 Task: Create a sub task Release to Production / Go Live for the task  Integrate website with a new marketing automation system in the project AmplifyHQ , assign it to team member softage.4@softage.net and update the status of the sub task to  At Risk , set the priority of the sub task to Medium
Action: Mouse moved to (73, 309)
Screenshot: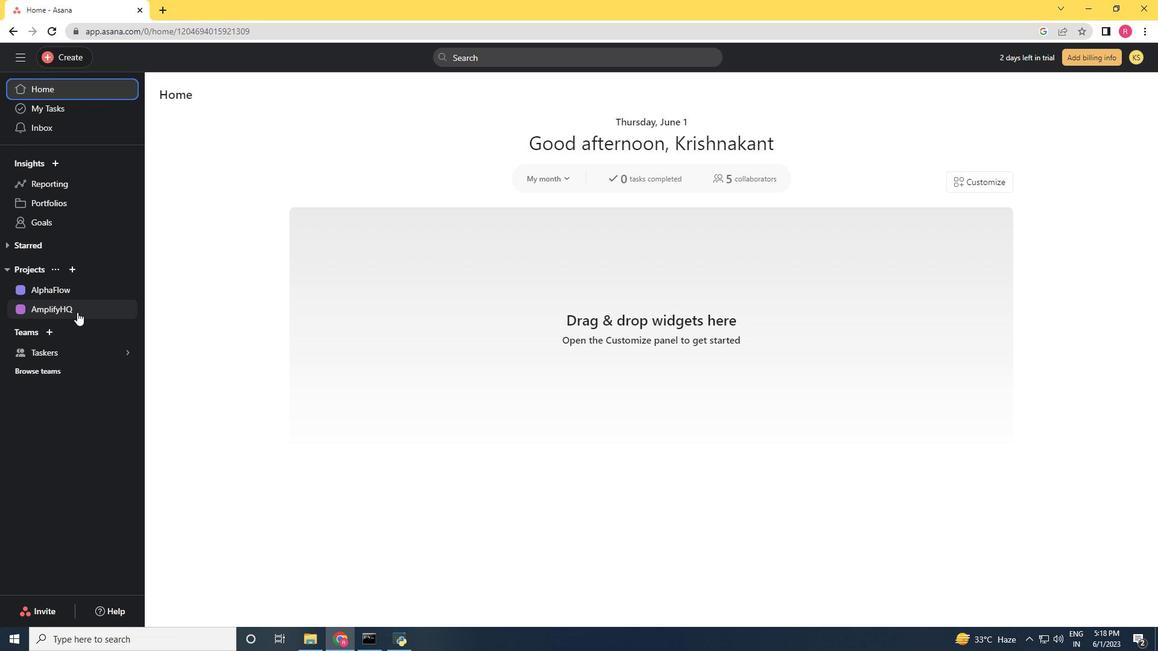 
Action: Mouse pressed left at (73, 309)
Screenshot: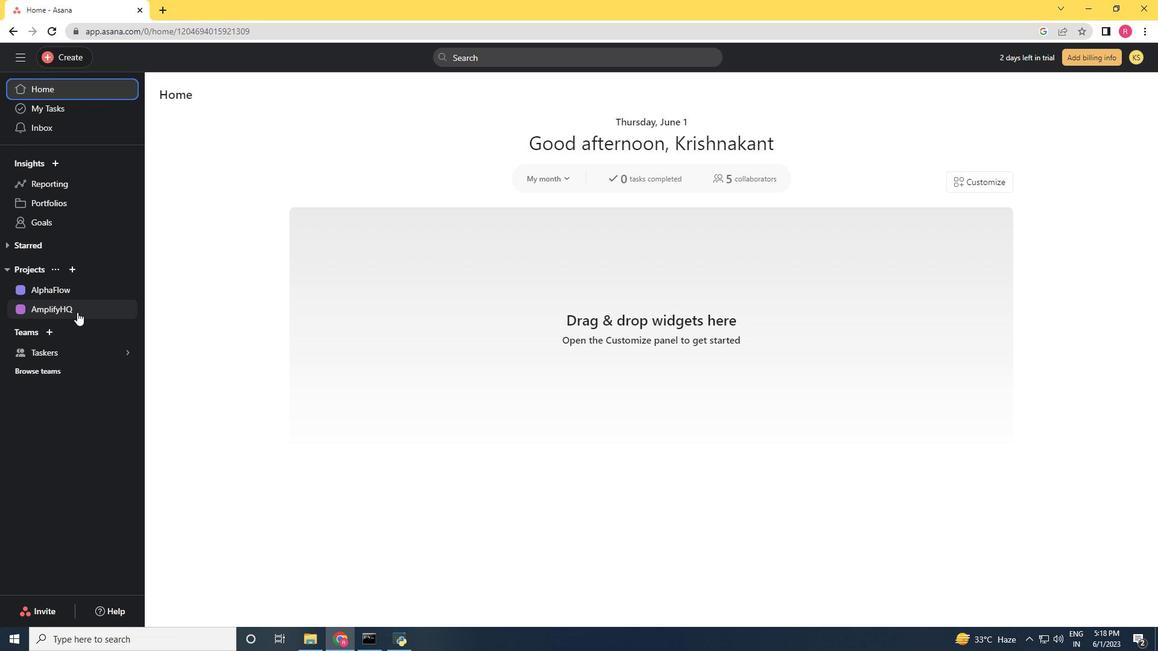 
Action: Mouse moved to (583, 260)
Screenshot: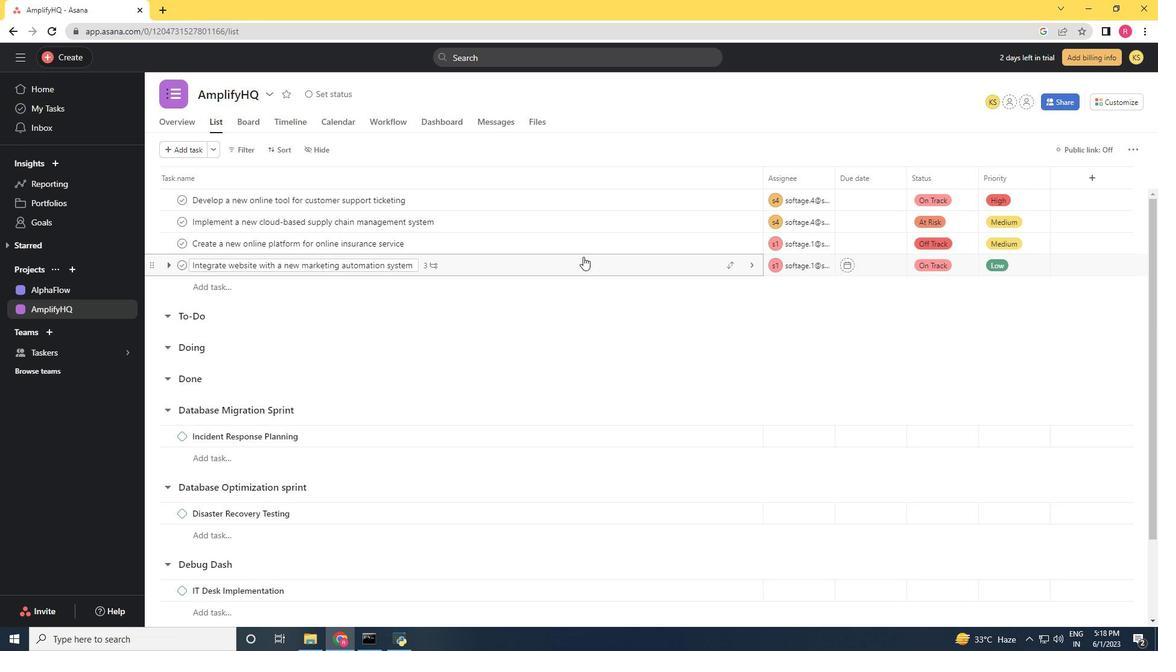 
Action: Mouse pressed left at (583, 260)
Screenshot: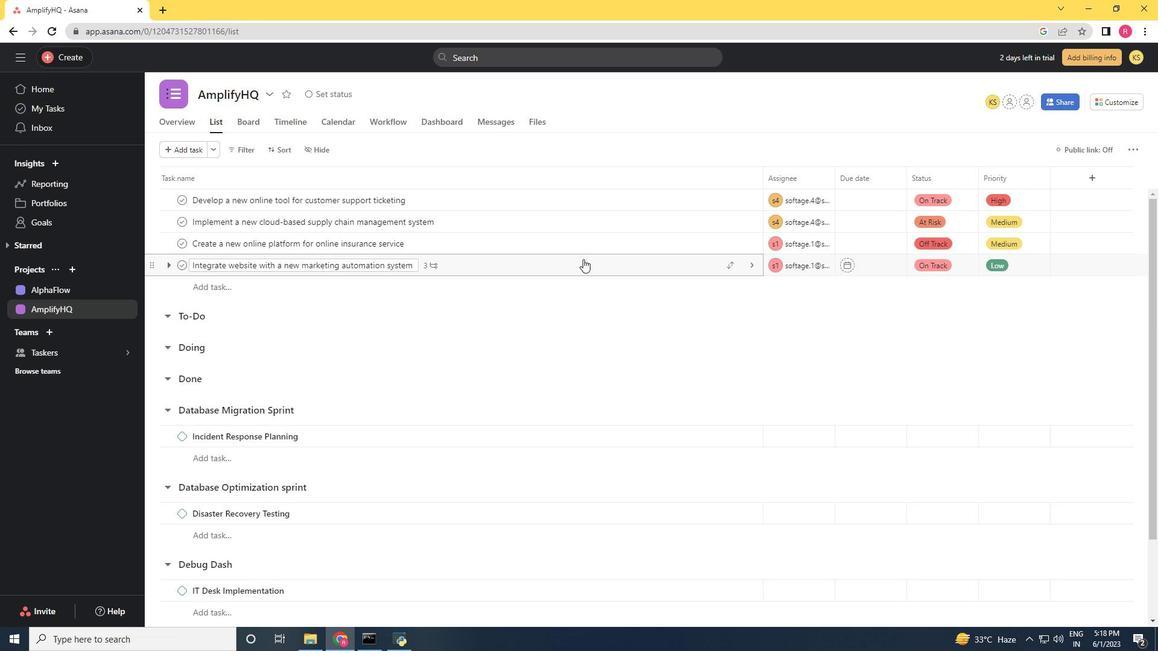 
Action: Mouse moved to (911, 363)
Screenshot: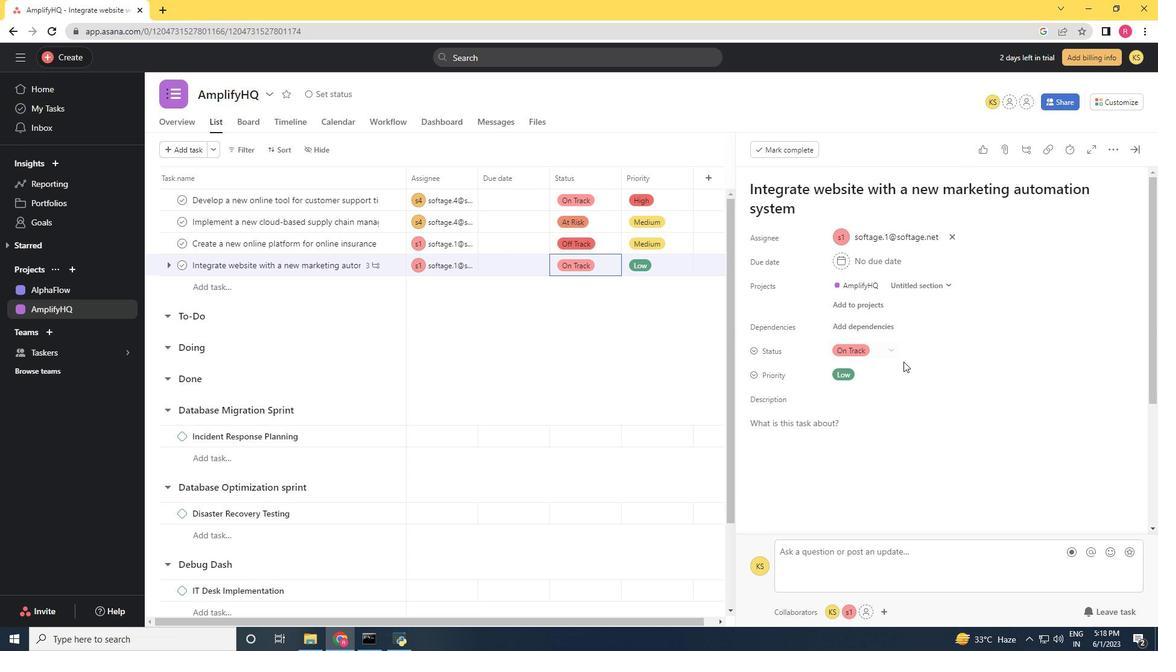 
Action: Mouse scrolled (911, 362) with delta (0, 0)
Screenshot: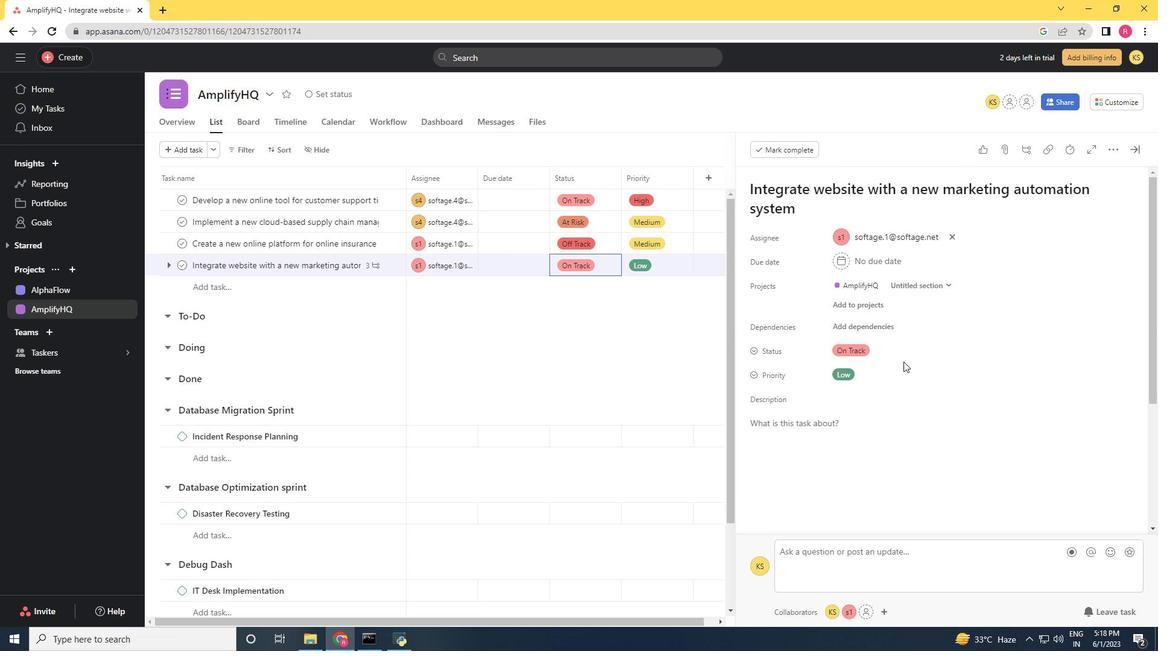 
Action: Mouse moved to (911, 363)
Screenshot: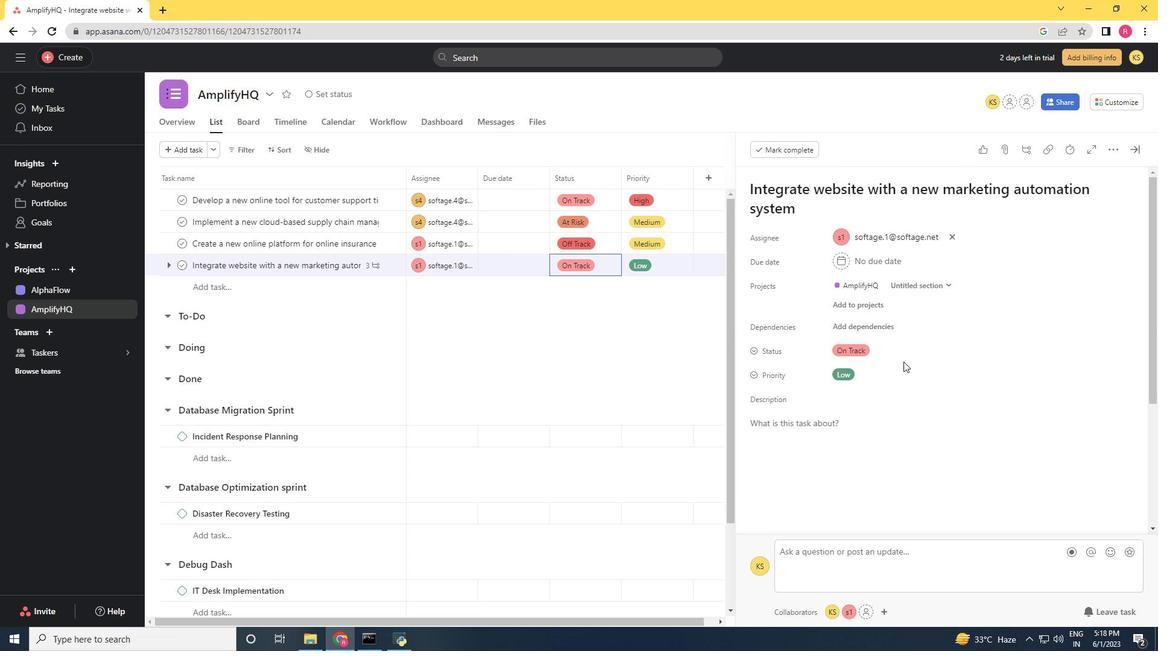 
Action: Mouse scrolled (911, 362) with delta (0, 0)
Screenshot: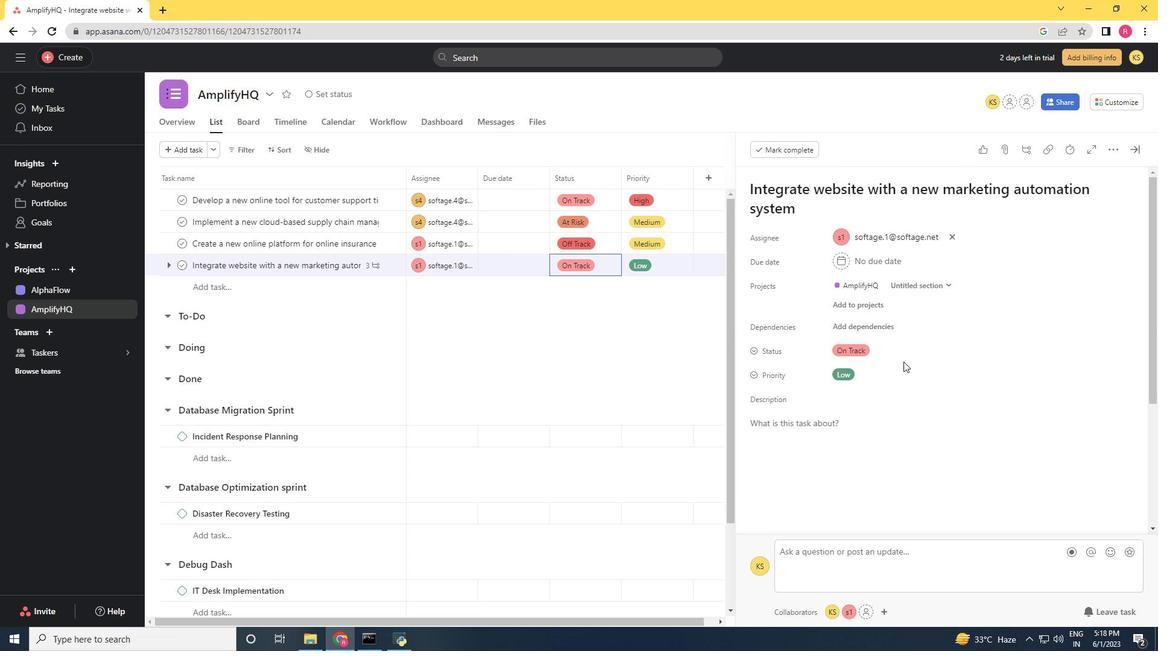 
Action: Mouse moved to (911, 363)
Screenshot: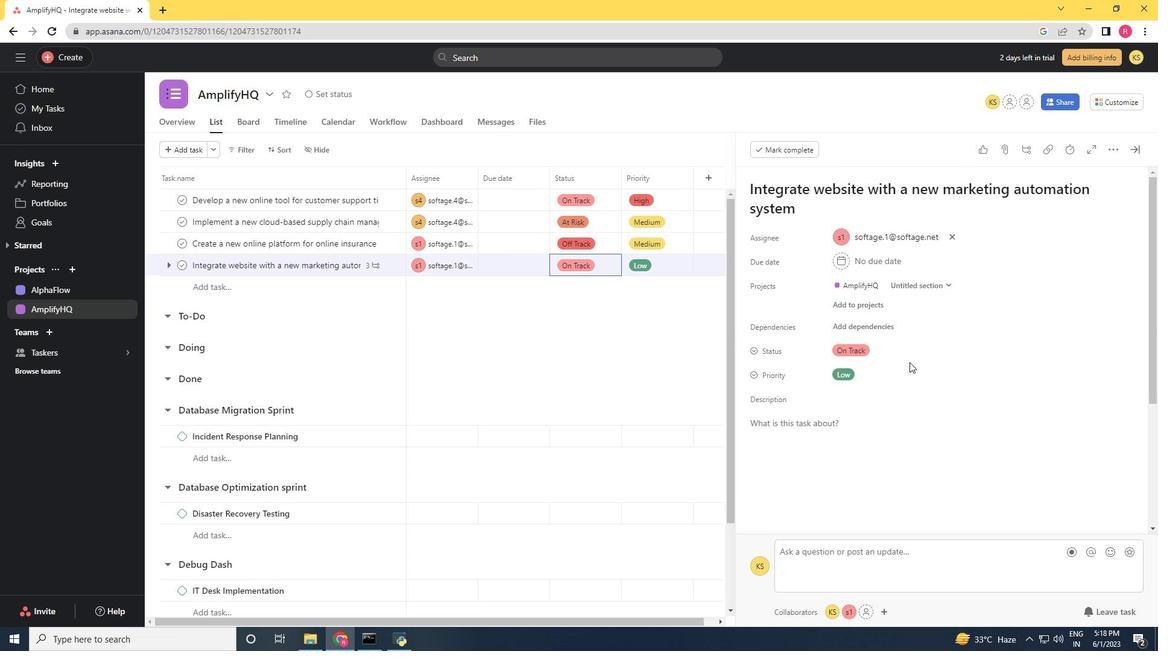 
Action: Mouse scrolled (911, 363) with delta (0, 0)
Screenshot: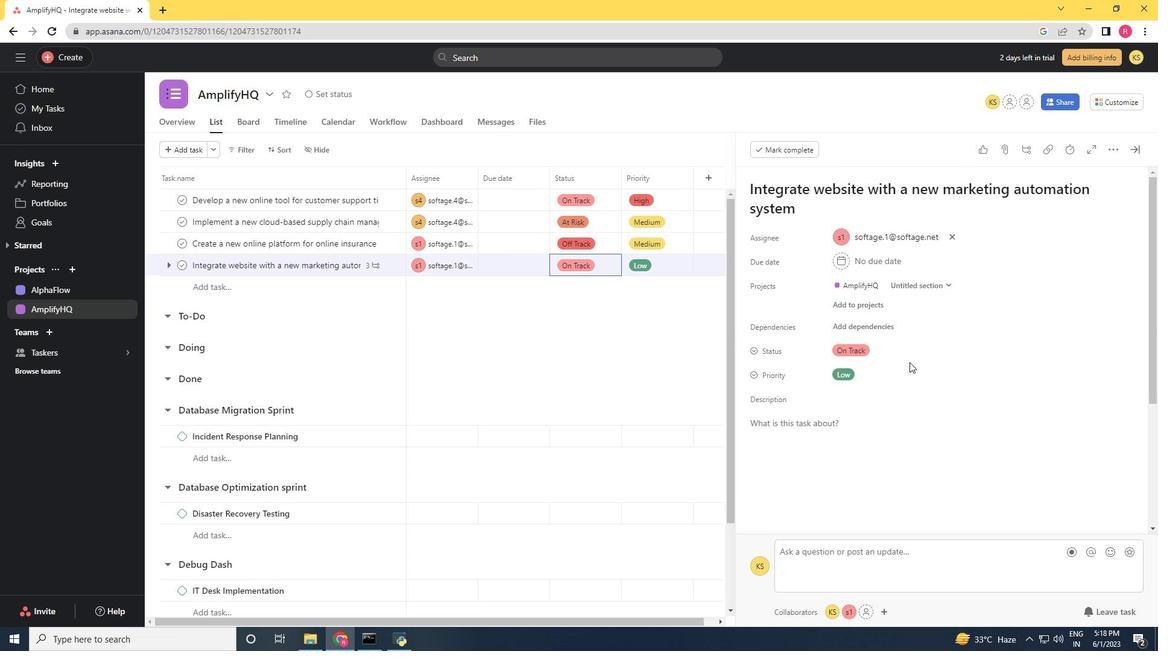 
Action: Mouse scrolled (911, 364) with delta (0, 0)
Screenshot: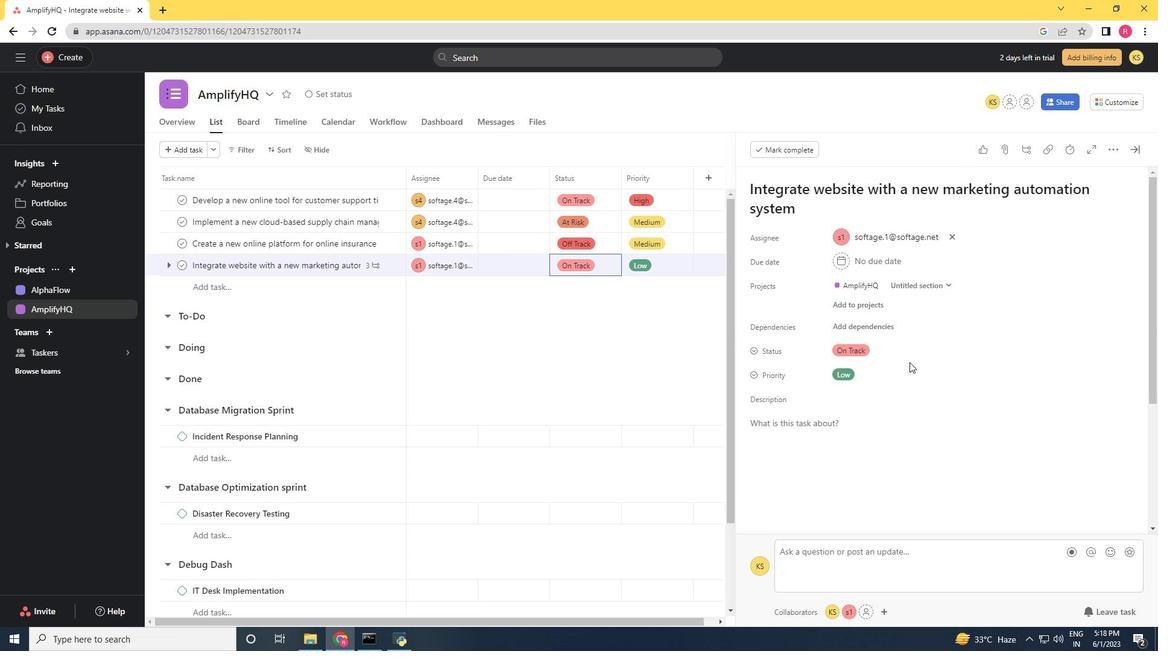 
Action: Mouse scrolled (911, 363) with delta (0, 0)
Screenshot: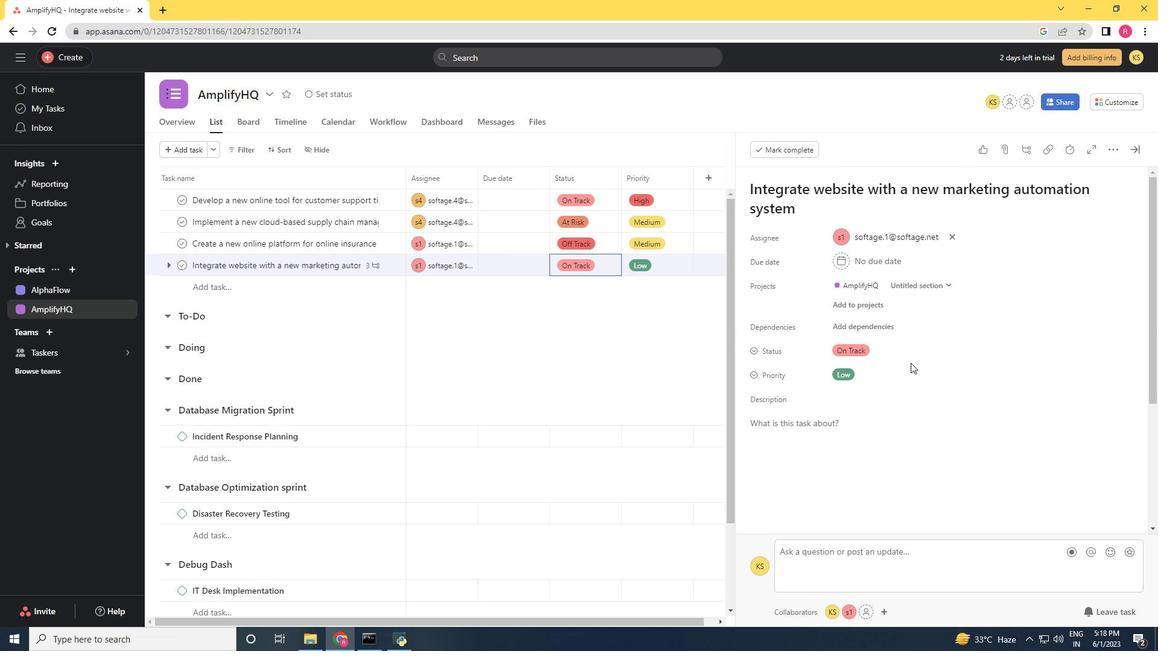 
Action: Mouse moved to (912, 363)
Screenshot: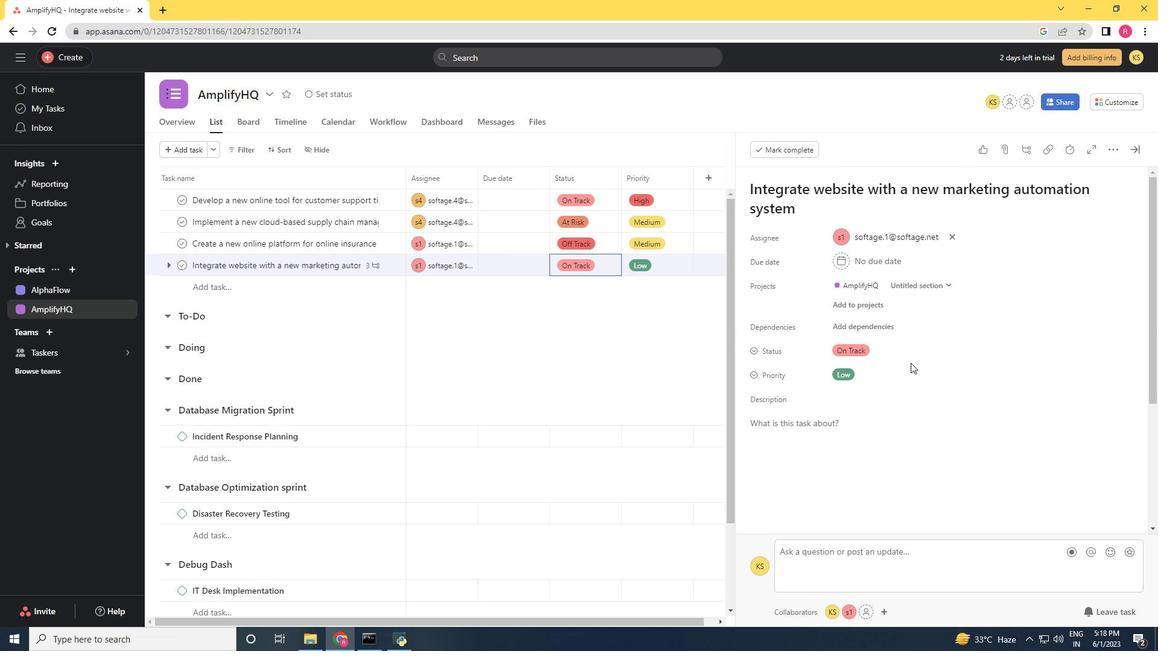 
Action: Mouse scrolled (912, 363) with delta (0, 0)
Screenshot: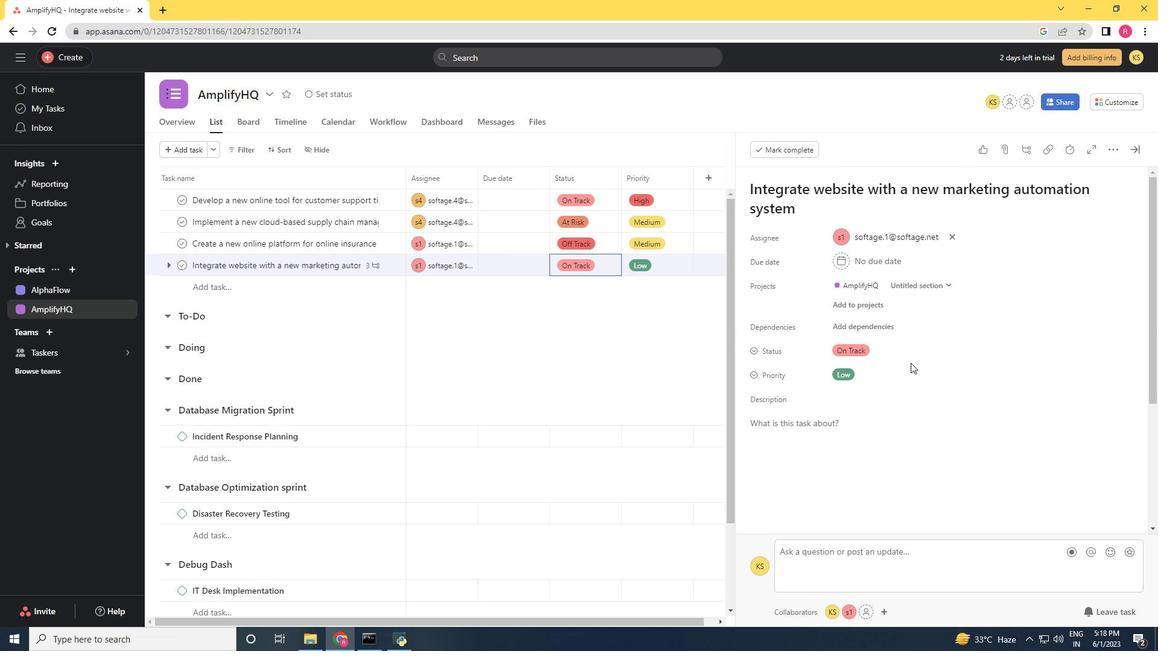 
Action: Mouse moved to (779, 439)
Screenshot: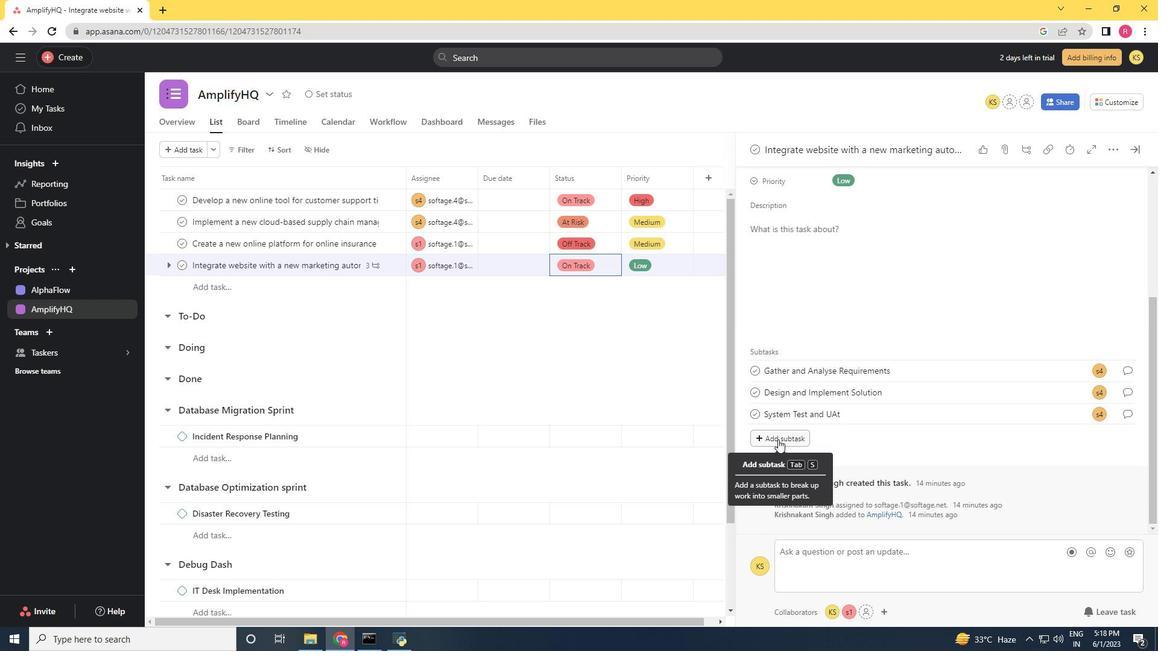 
Action: Mouse pressed left at (779, 439)
Screenshot: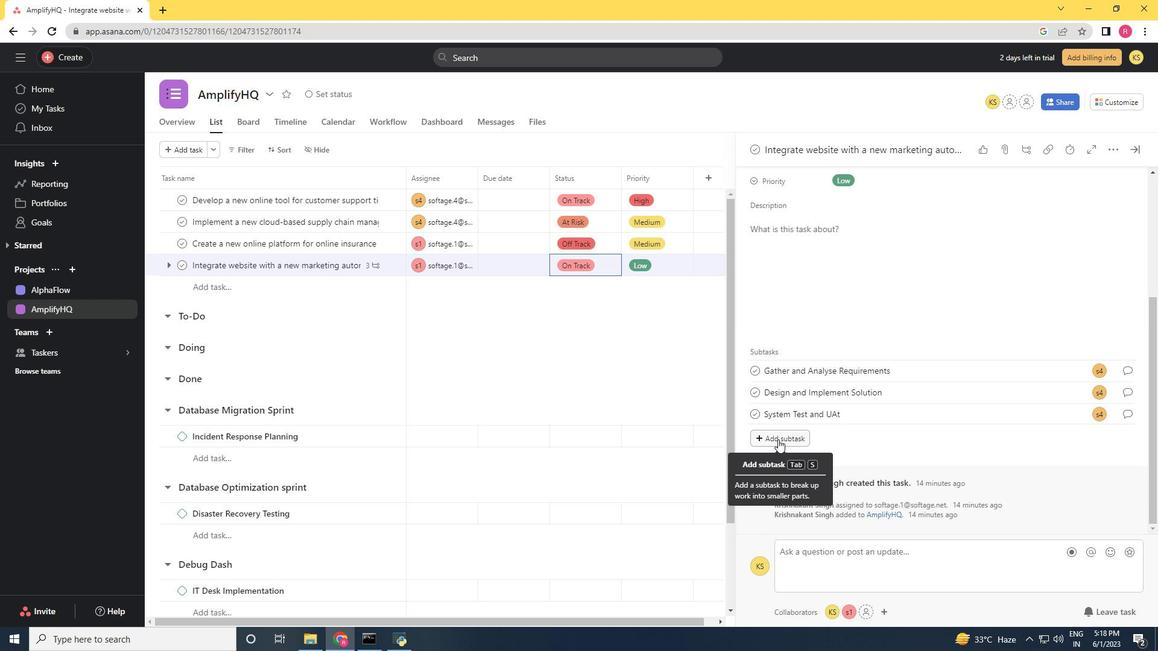 
Action: Mouse moved to (769, 441)
Screenshot: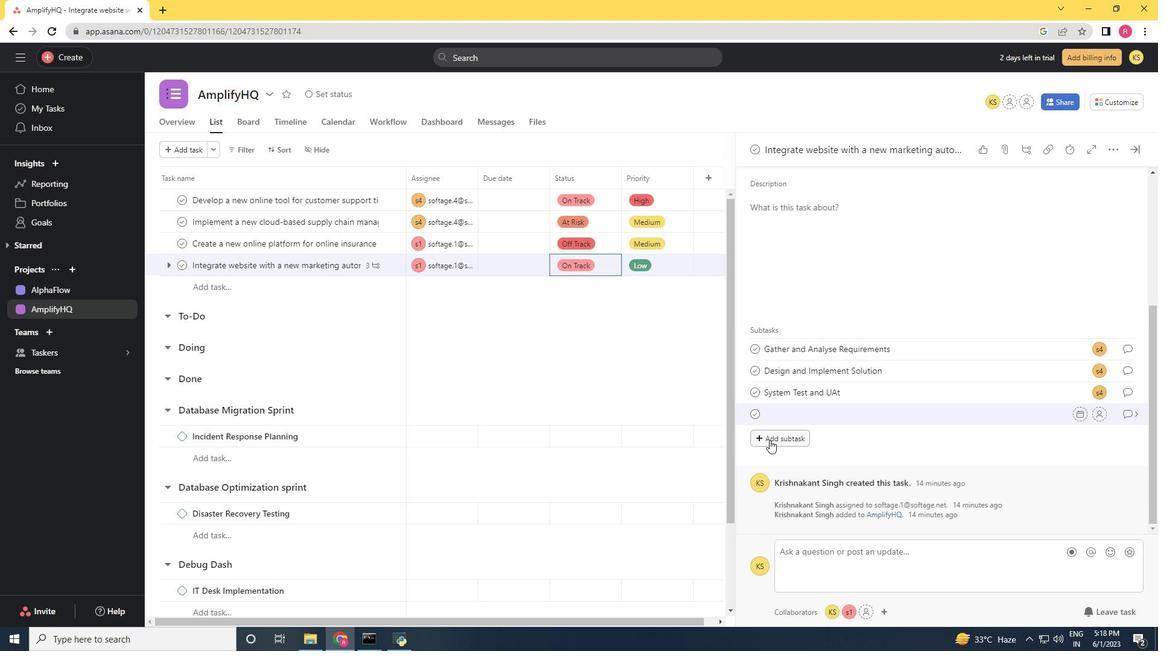 
Action: Key pressed <Key.shift><Key.shift><Key.shift><Key.shift><Key.shift><Key.shift><Key.shift><Key.shift><Key.shift><Key.shift><Key.shift><Key.shift><Key.shift>Release<Key.space>to<Key.space><Key.shift>Production<Key.space>/<Key.space><Key.shift>Go<Key.space><Key.shift>Live
Screenshot: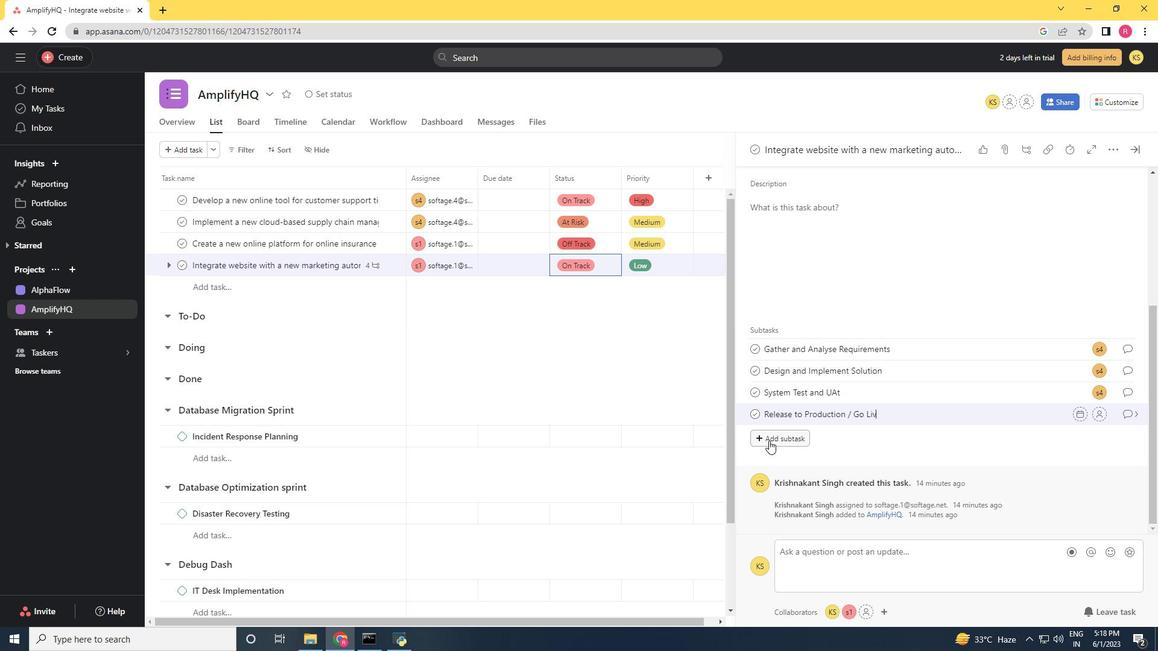 
Action: Mouse moved to (1104, 410)
Screenshot: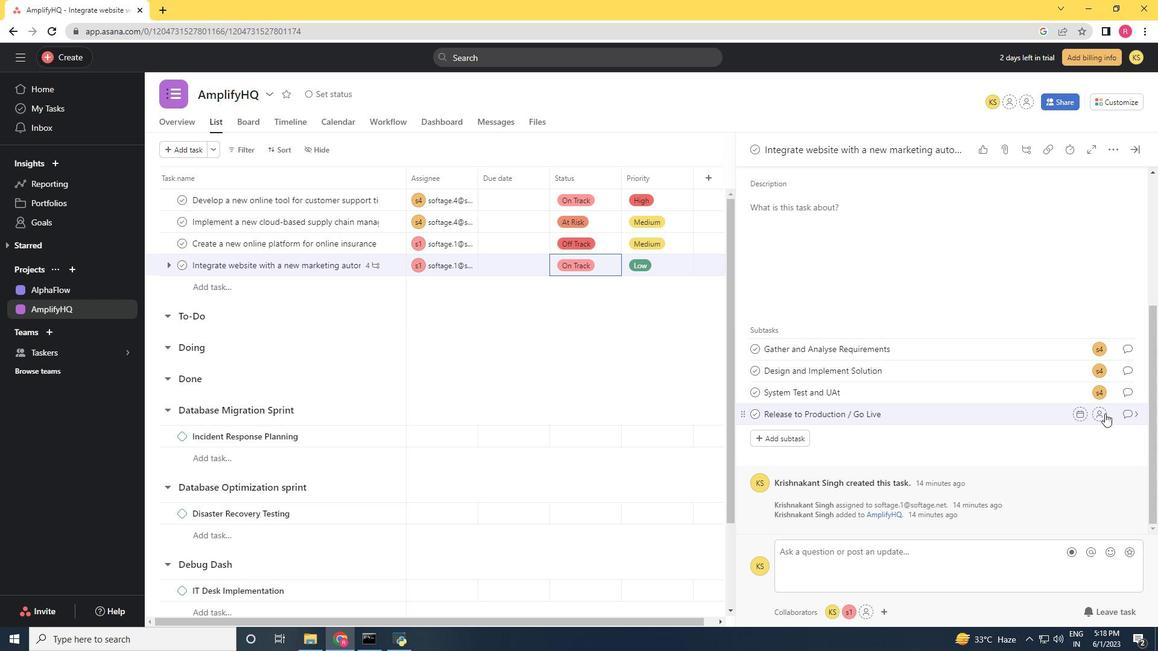 
Action: Mouse pressed left at (1104, 410)
Screenshot: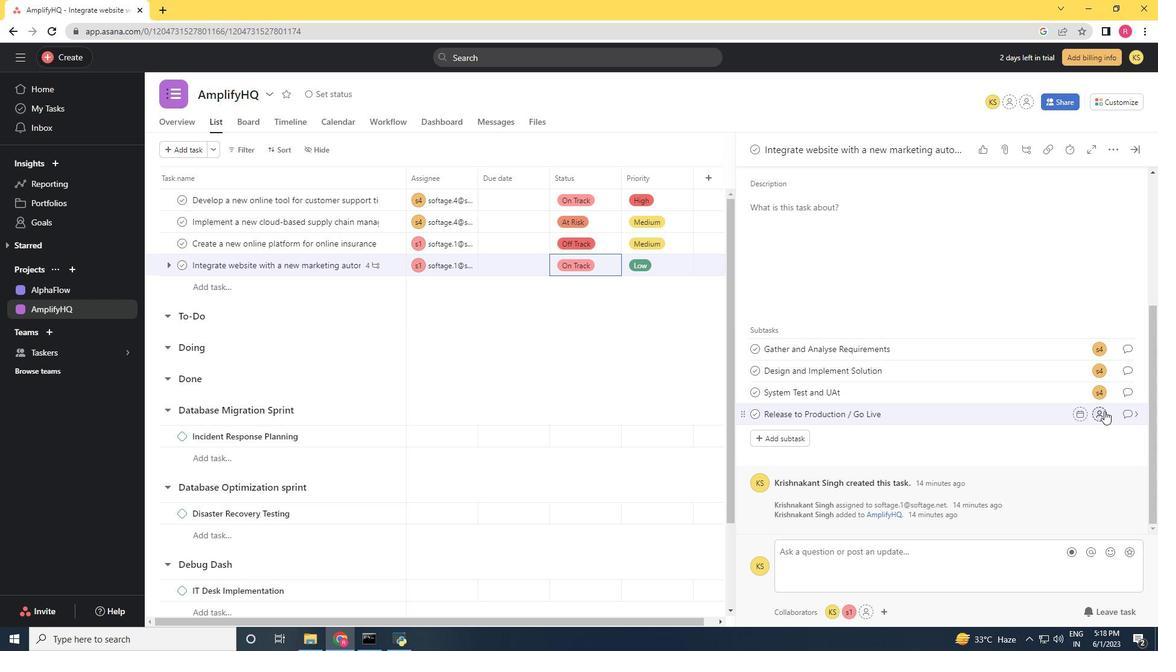
Action: Mouse moved to (856, 470)
Screenshot: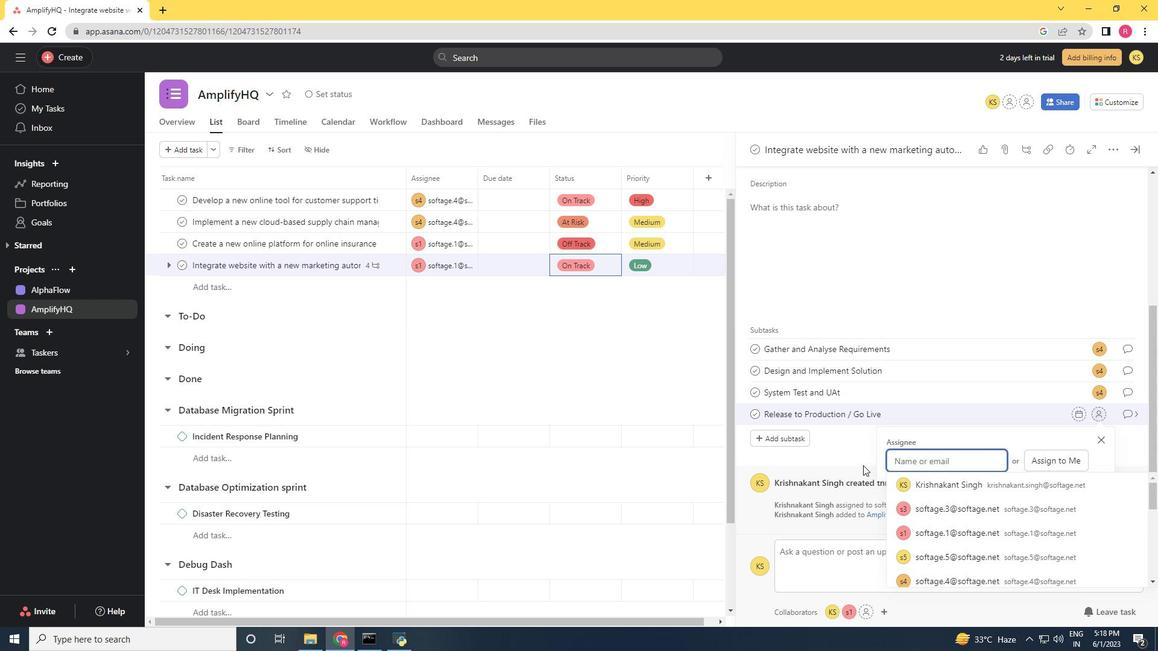 
Action: Key pressed softage.4<Key.shift>@softage.net
Screenshot: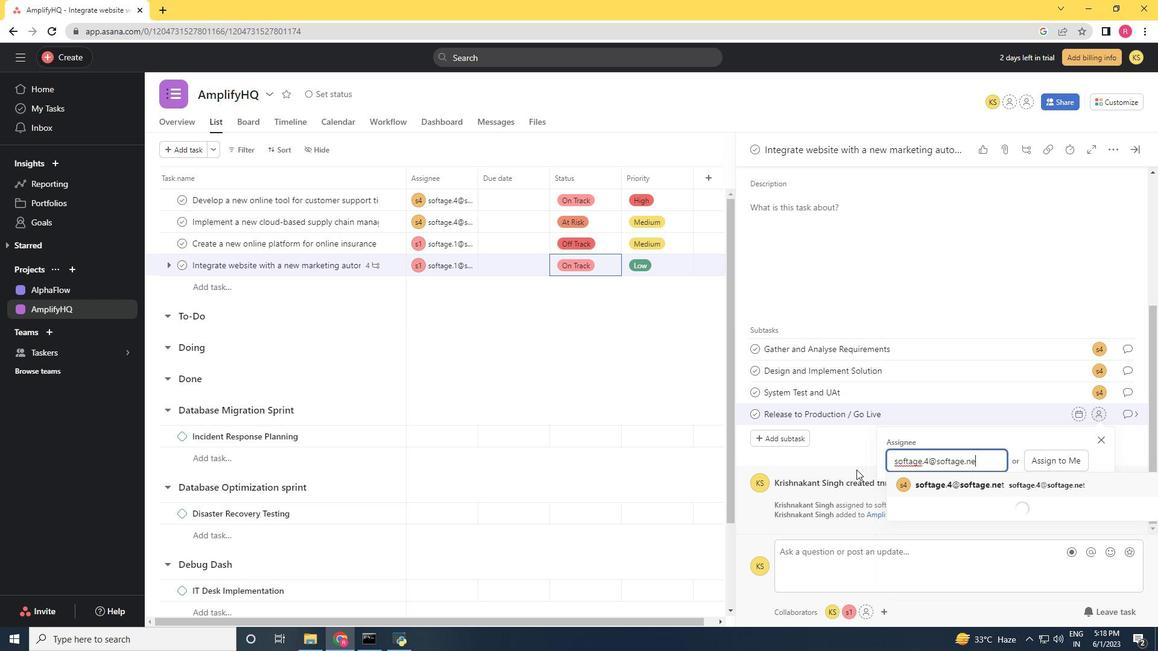 
Action: Mouse moved to (945, 482)
Screenshot: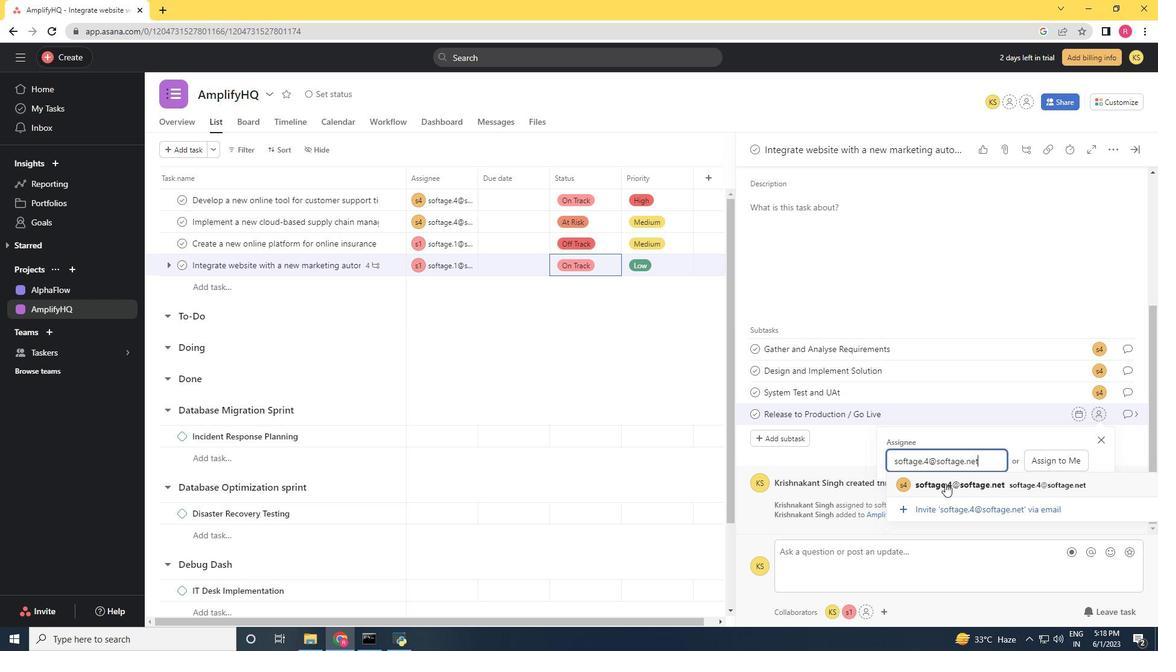 
Action: Mouse pressed left at (945, 482)
Screenshot: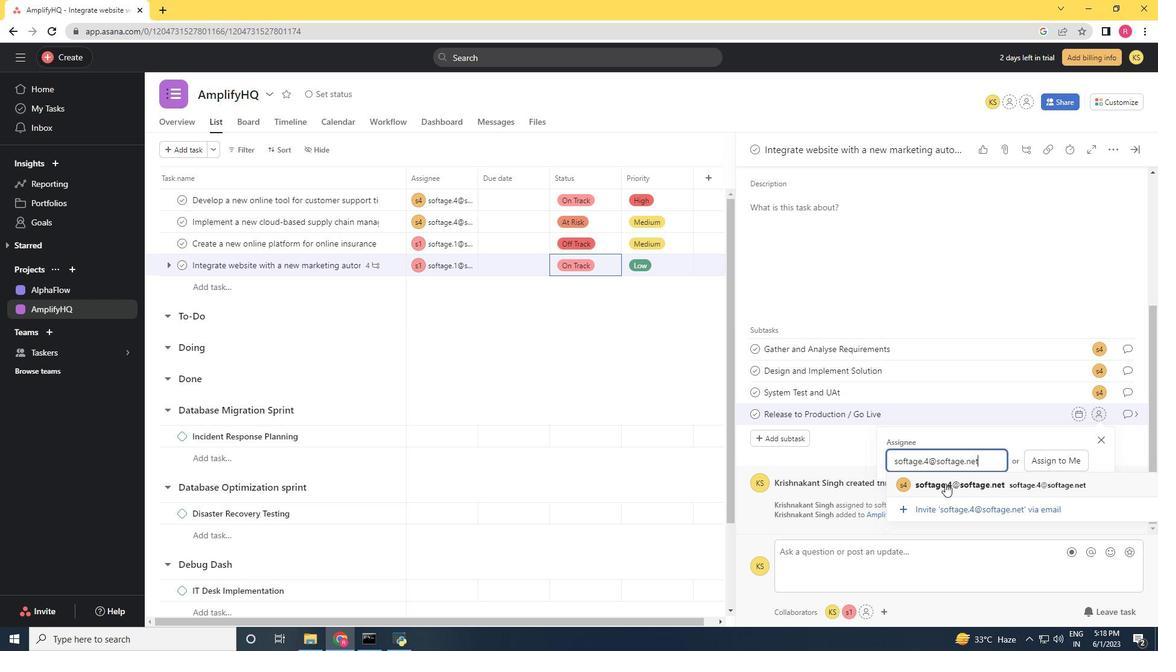 
Action: Mouse moved to (1126, 413)
Screenshot: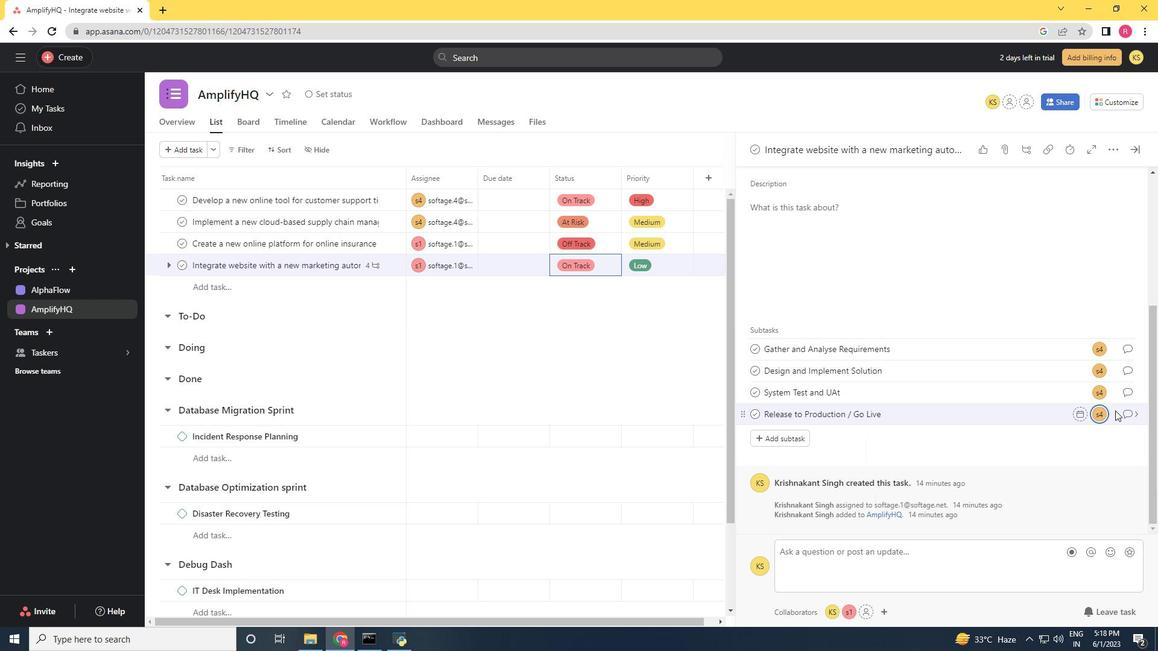 
Action: Mouse pressed left at (1126, 413)
Screenshot: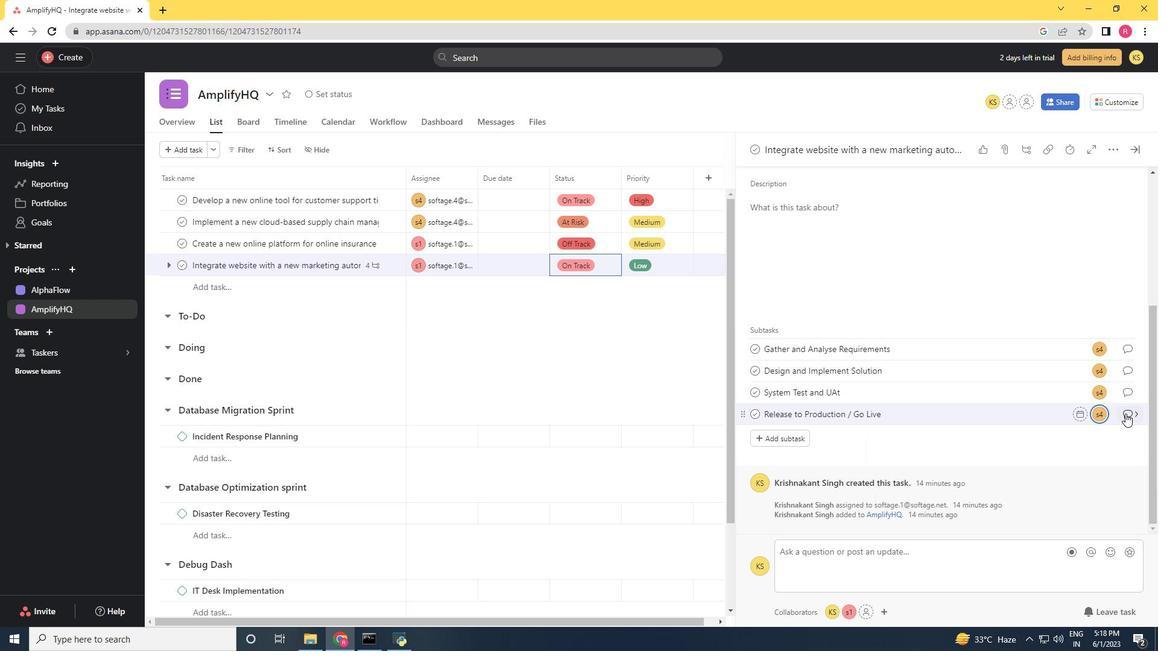 
Action: Mouse moved to (794, 321)
Screenshot: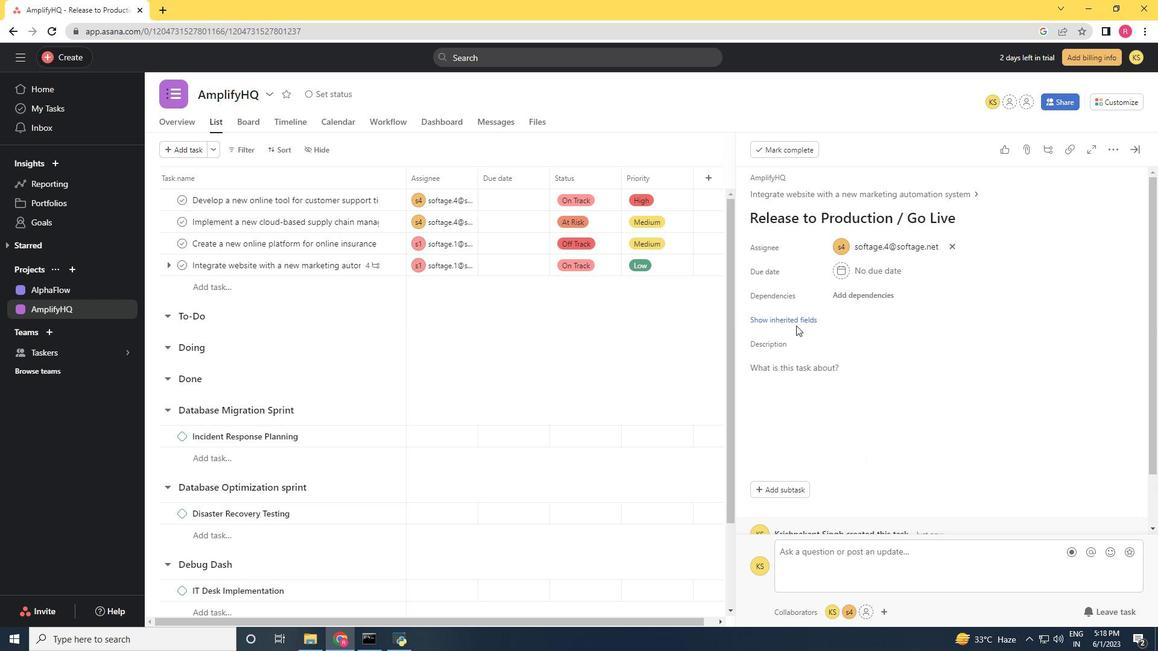 
Action: Mouse pressed left at (794, 321)
Screenshot: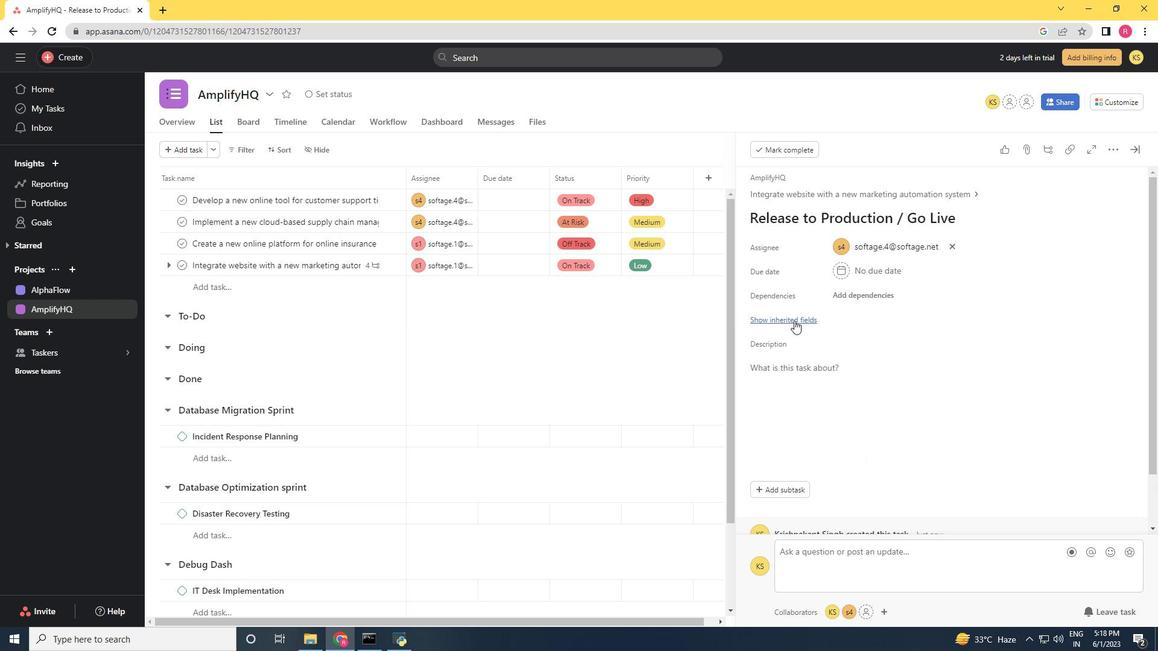 
Action: Mouse moved to (846, 339)
Screenshot: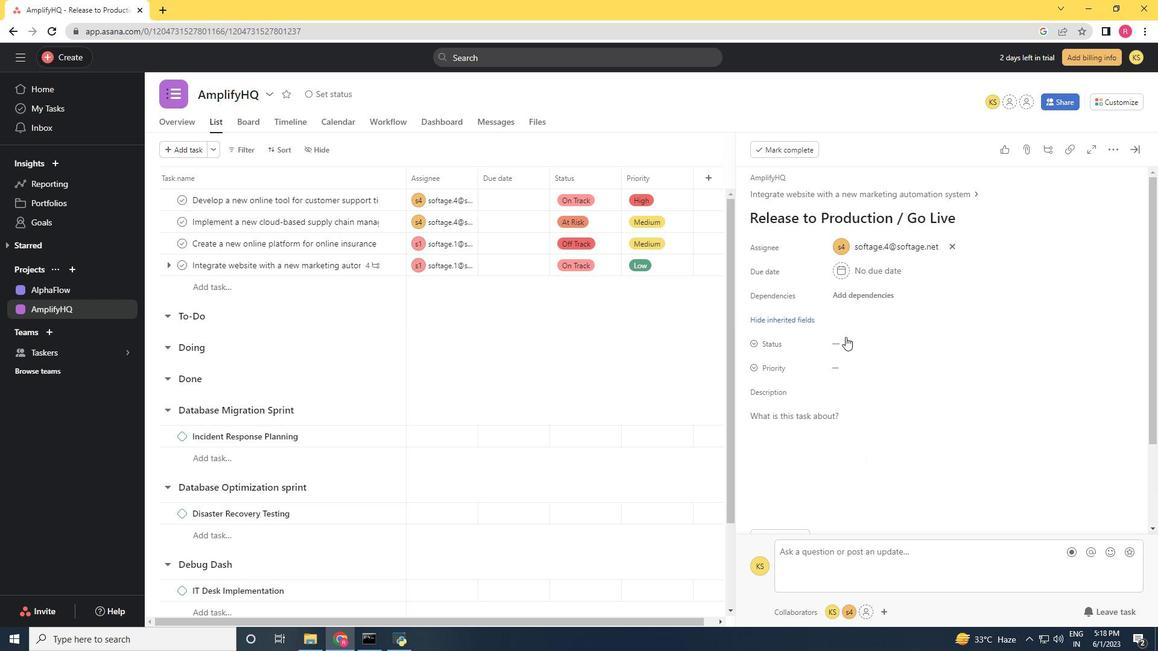 
Action: Mouse pressed left at (846, 339)
Screenshot: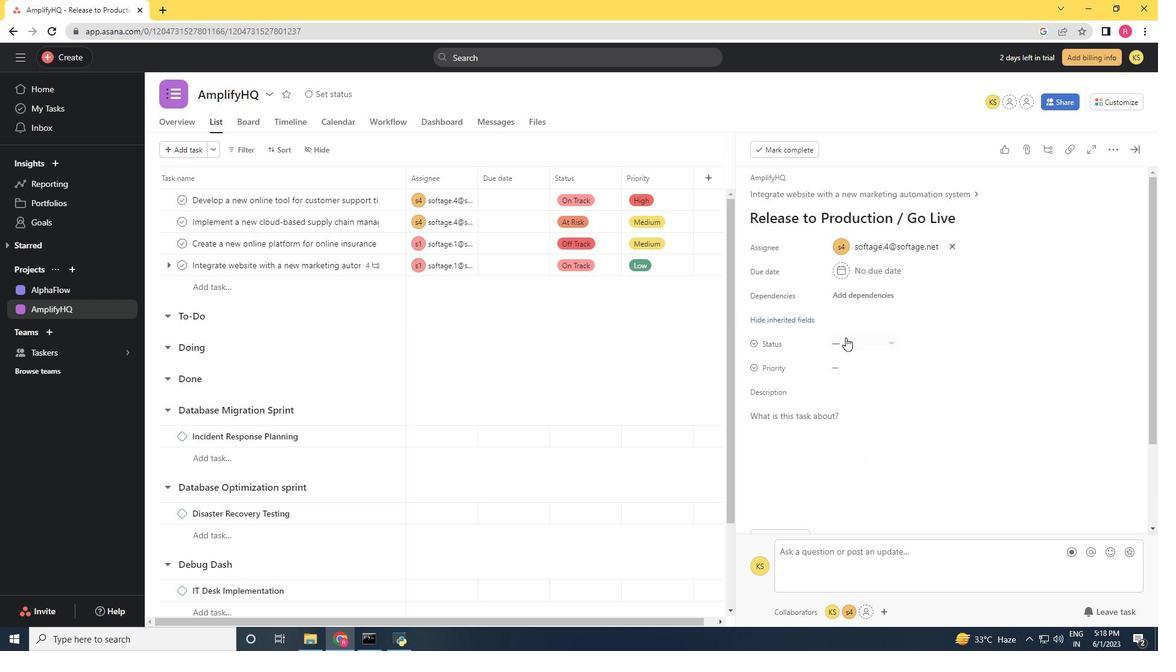 
Action: Mouse moved to (872, 426)
Screenshot: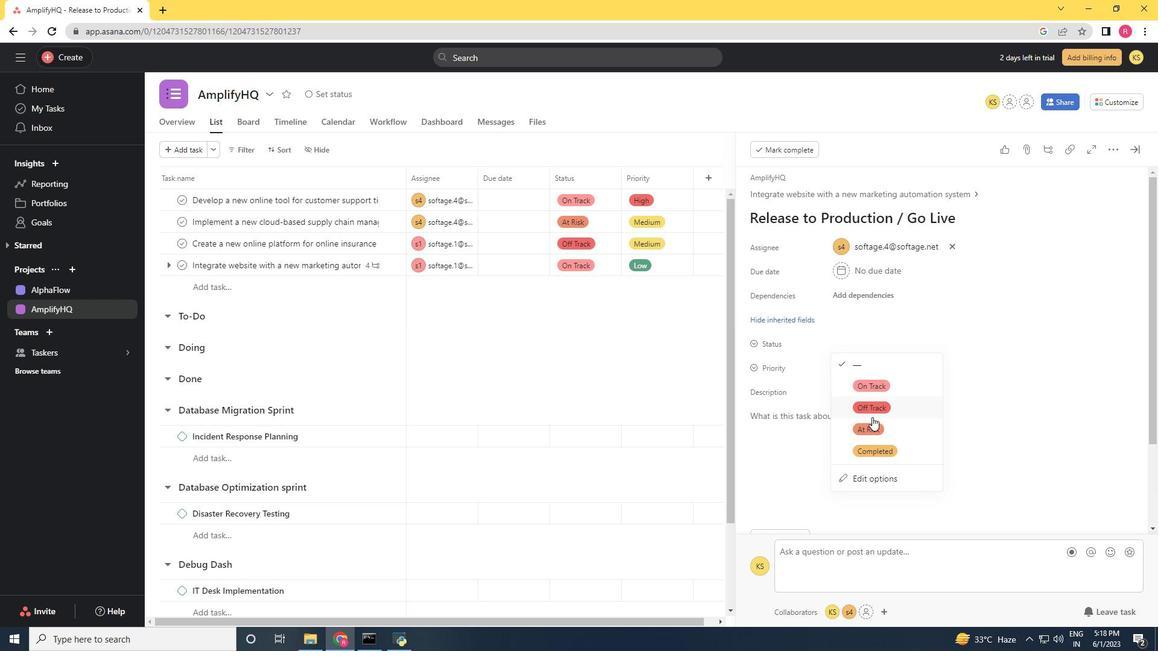 
Action: Mouse pressed left at (872, 426)
Screenshot: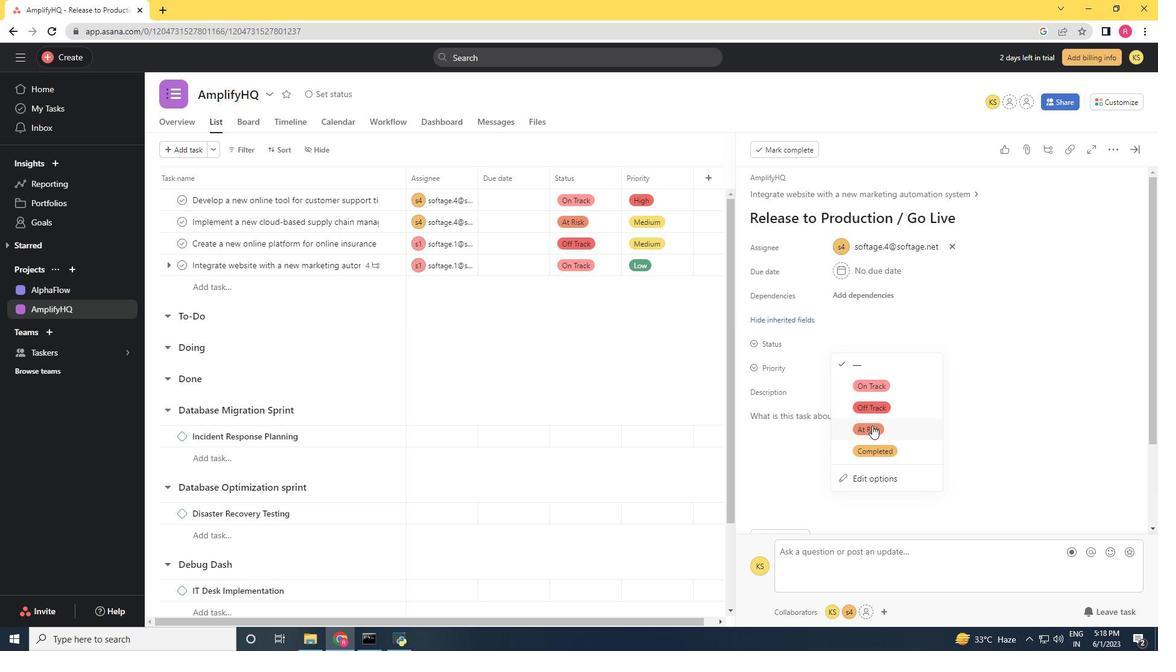 
Action: Mouse moved to (841, 368)
Screenshot: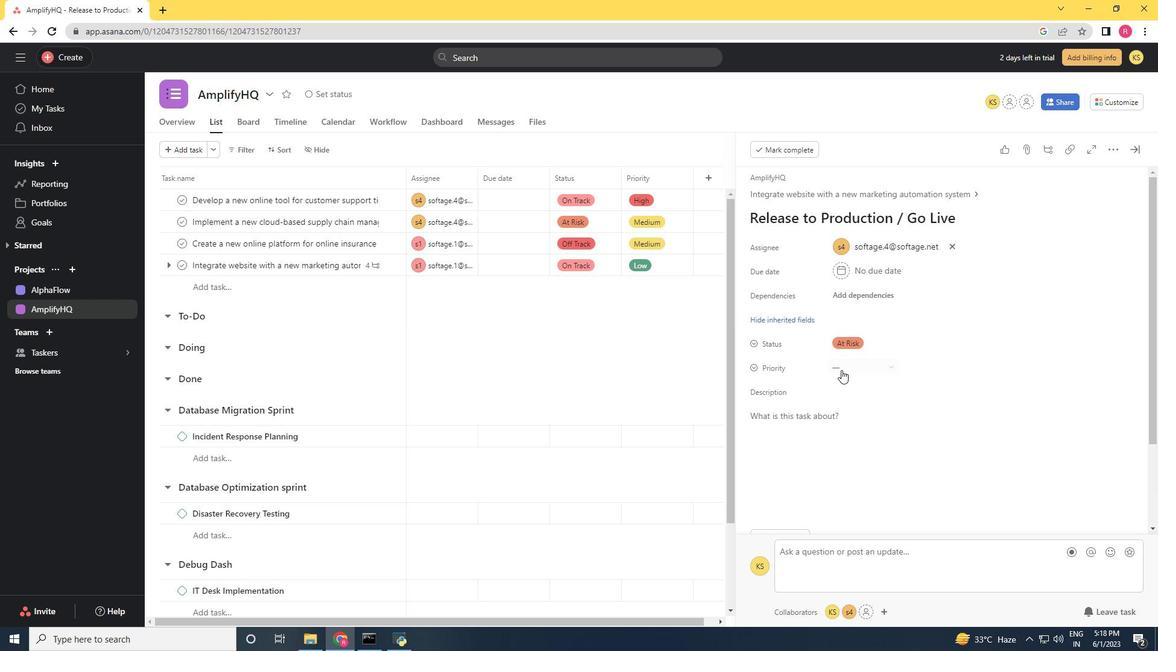 
Action: Mouse pressed left at (841, 368)
Screenshot: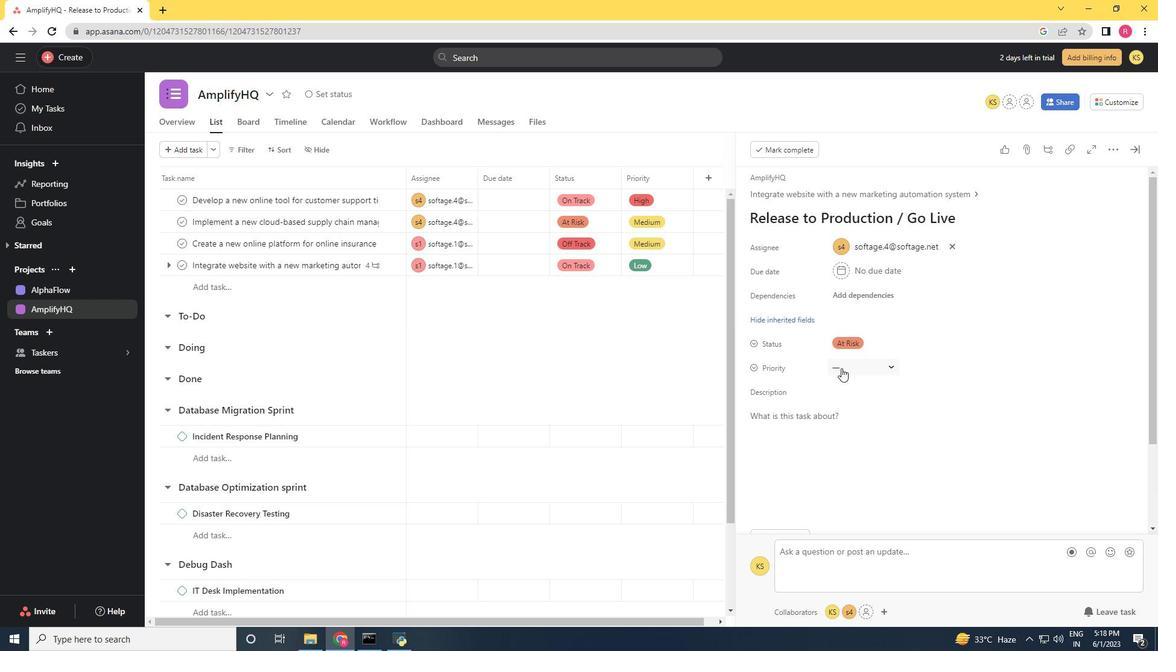 
Action: Mouse moved to (866, 429)
Screenshot: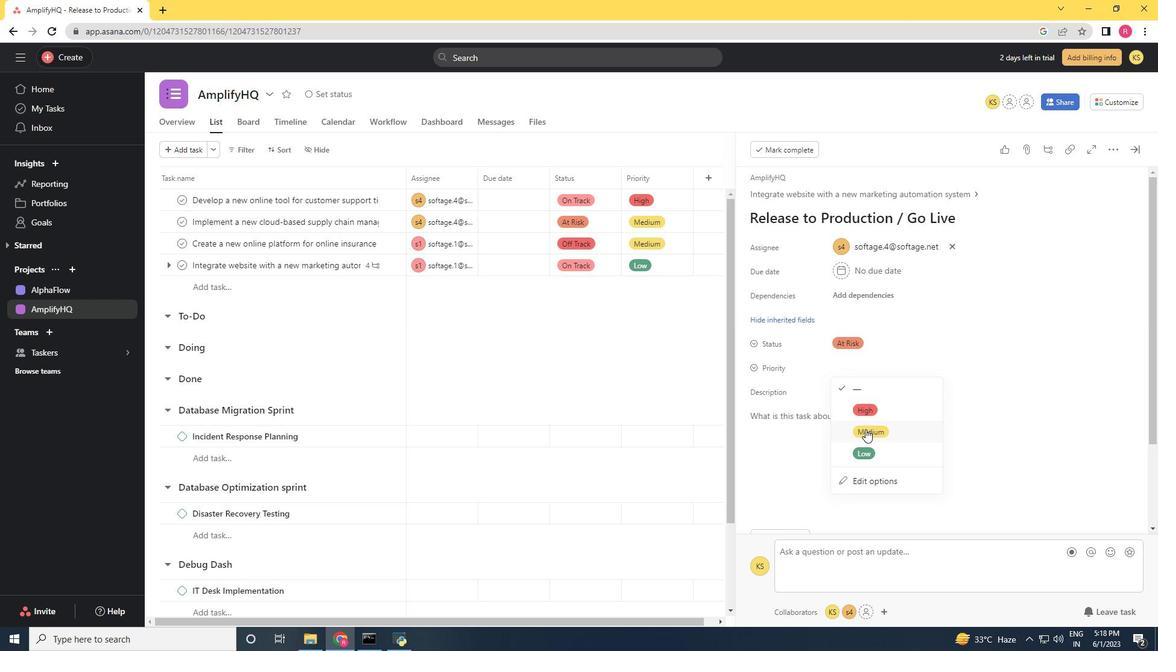 
Action: Mouse pressed left at (866, 429)
Screenshot: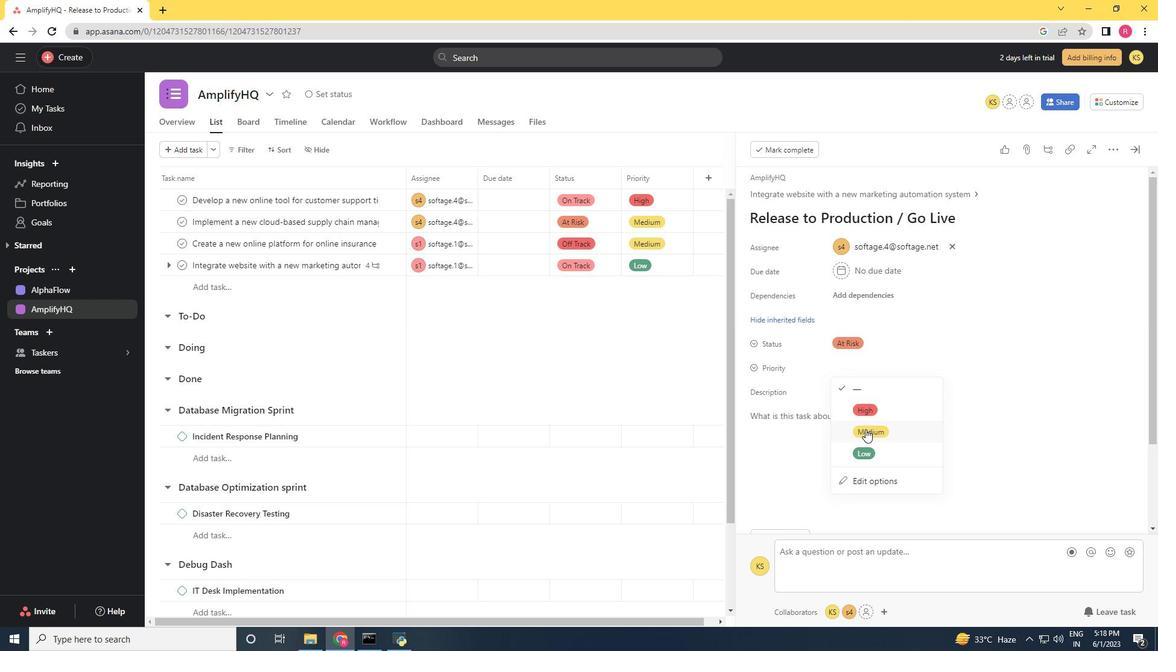 
Action: Mouse moved to (725, 471)
Screenshot: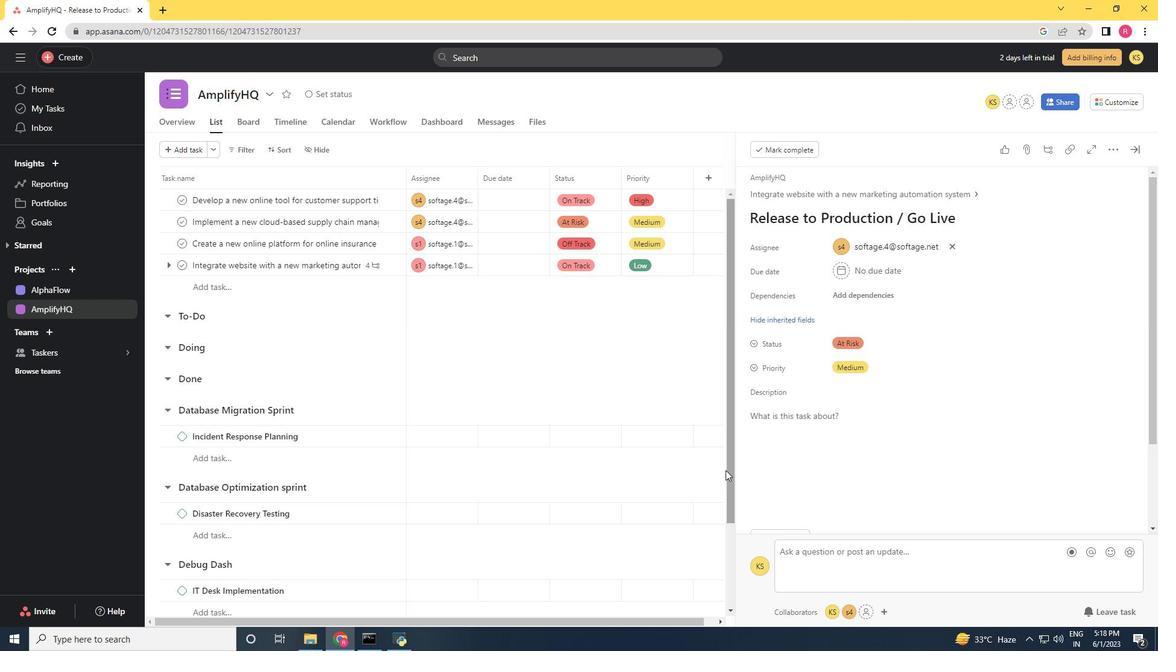 
